 Task: Create in the project AgileNexus in Backlog an issue 'Integrate a new virtual assistant feature into an existing mobile application to enhance user experience and convenience', assign it to team member softage.4@softage.net and change the status to IN PROGRESS. Create in the project AgileNexus in Backlog an issue 'Develop a new tool for automated testing of web application cross-browser compatibility and responsiveness', assign it to team member softage.1@softage.net and change the status to IN PROGRESS
Action: Mouse moved to (303, 335)
Screenshot: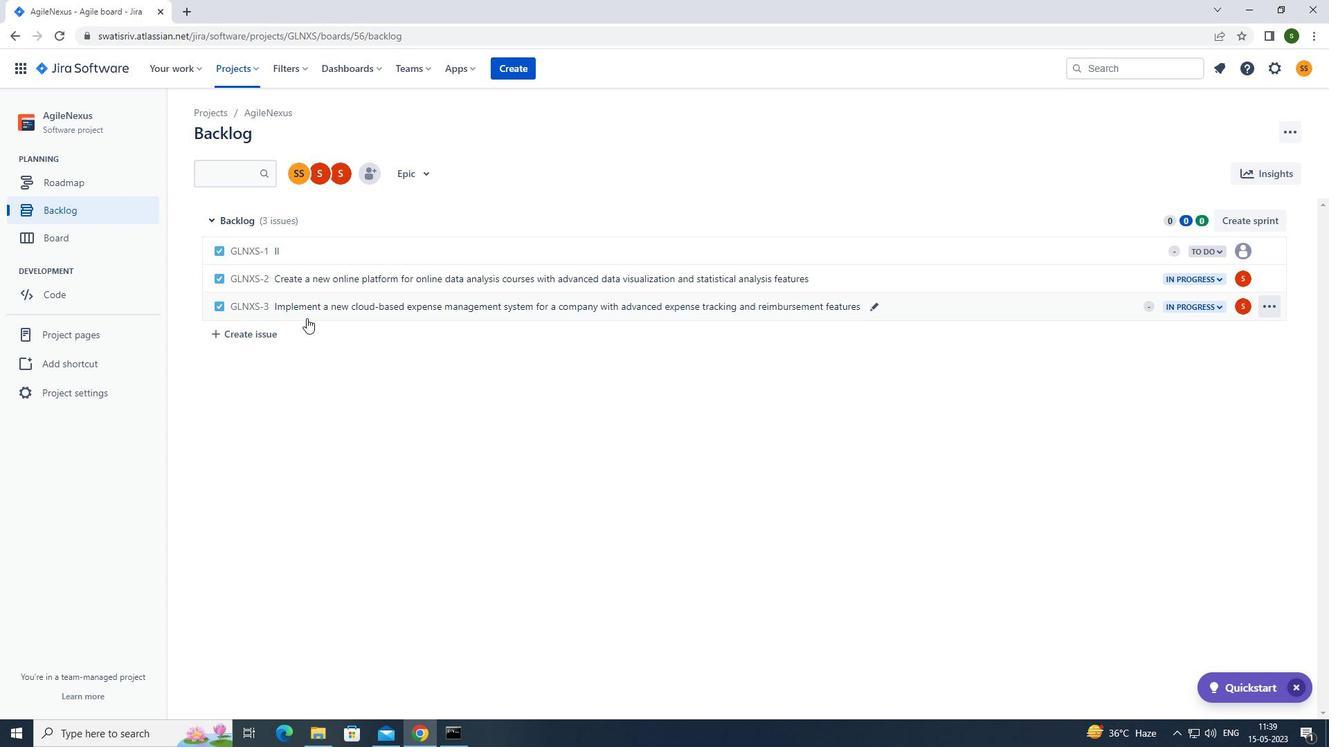 
Action: Mouse pressed left at (303, 335)
Screenshot: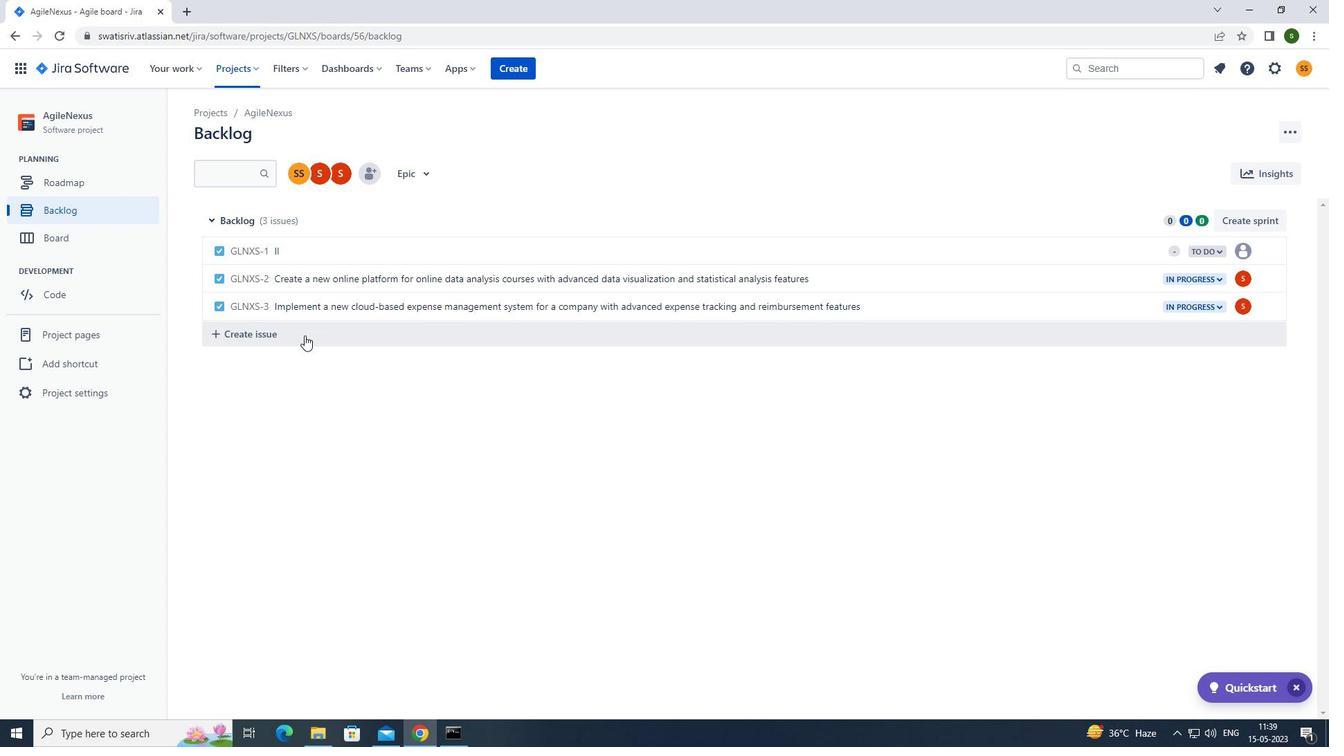 
Action: Mouse moved to (317, 335)
Screenshot: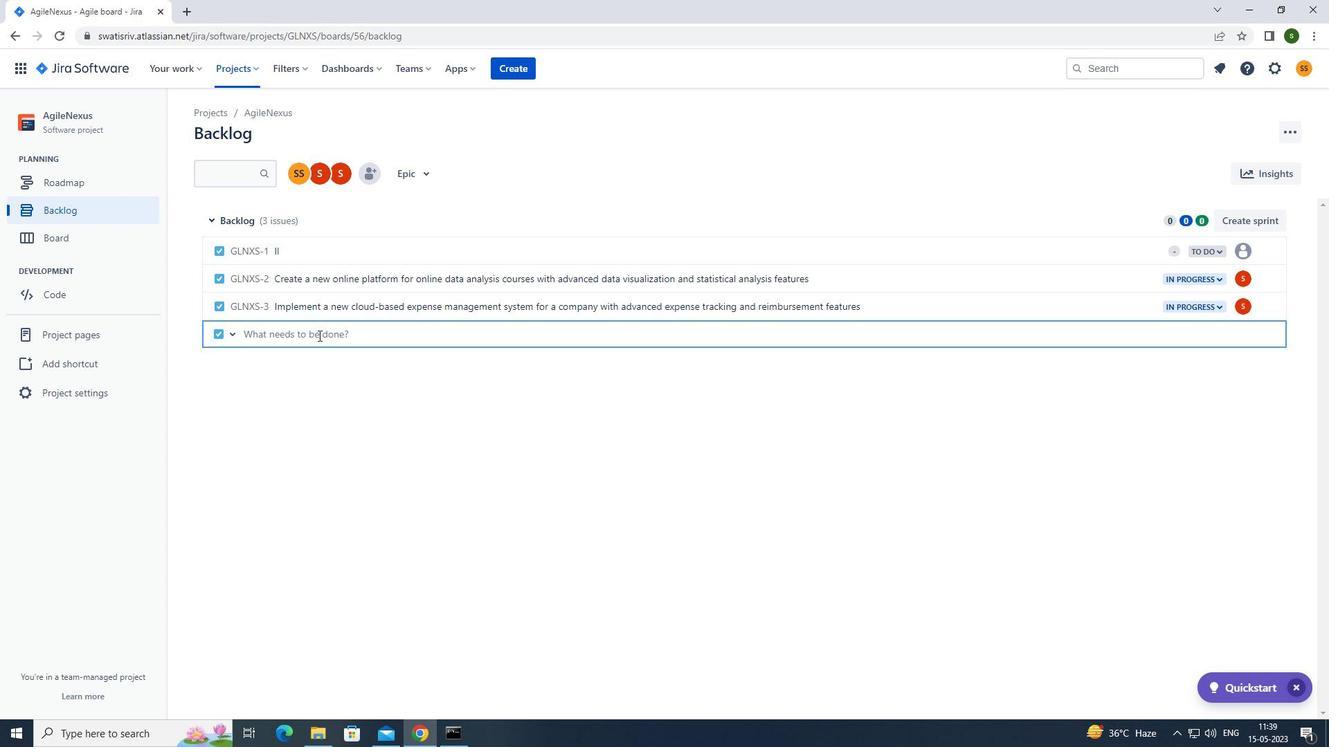 
Action: Key pressed <Key.caps_lock>i<Key.caps_lock>ntegrate<Key.space>a<Key.space>new<Key.space>virtual<Key.space>assistant<Key.space>feature<Key.space>into<Key.space>an<Key.space>existing<Key.space>mobile<Key.space>application<Key.space>to<Key.space>enhance<Key.space>user<Key.space>expeience<Key.space>and<Key.space>convenience<Key.enter>
Screenshot: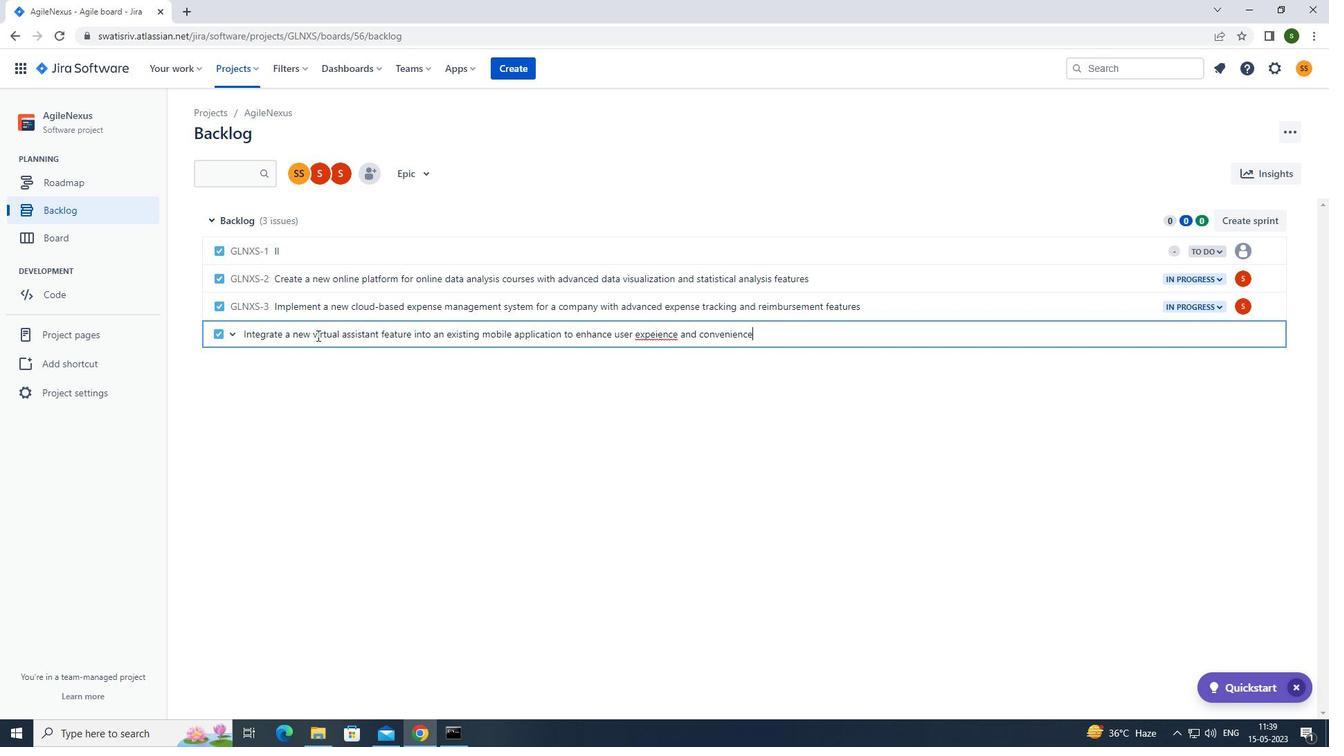 
Action: Mouse moved to (1239, 333)
Screenshot: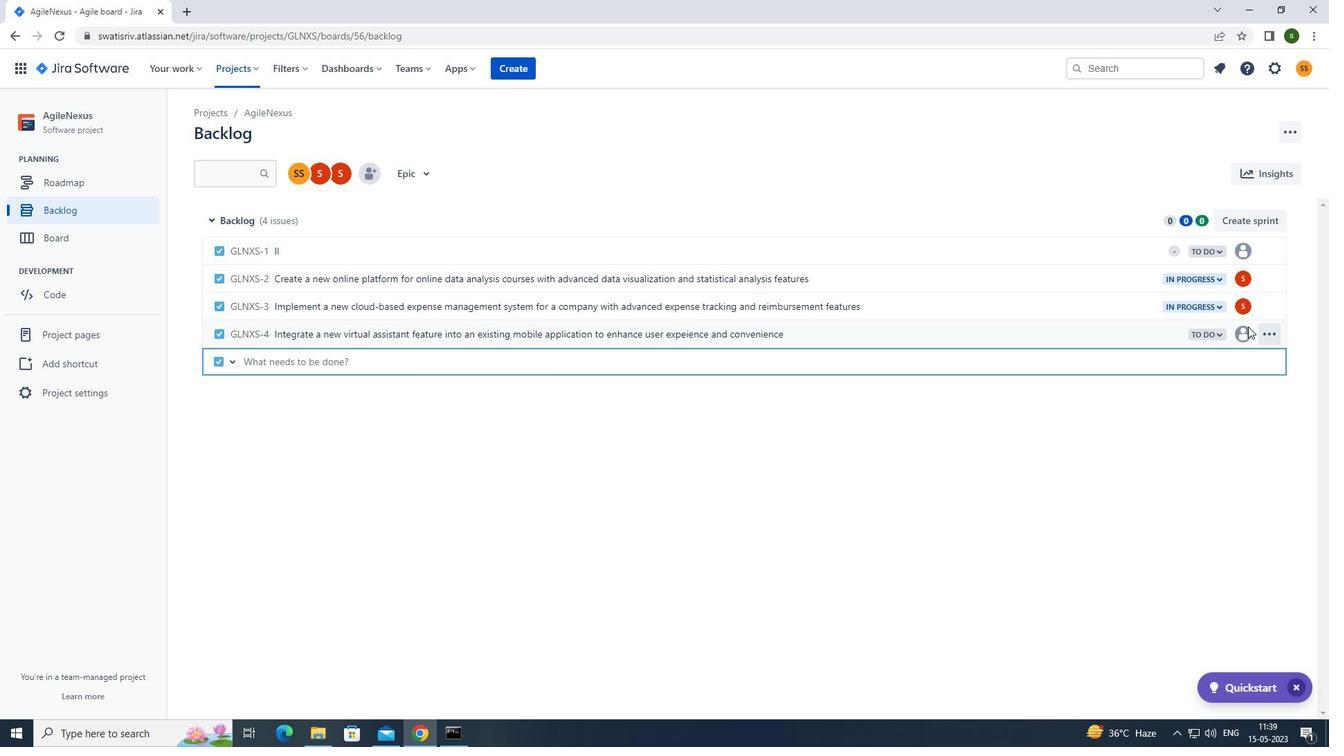 
Action: Mouse pressed left at (1239, 333)
Screenshot: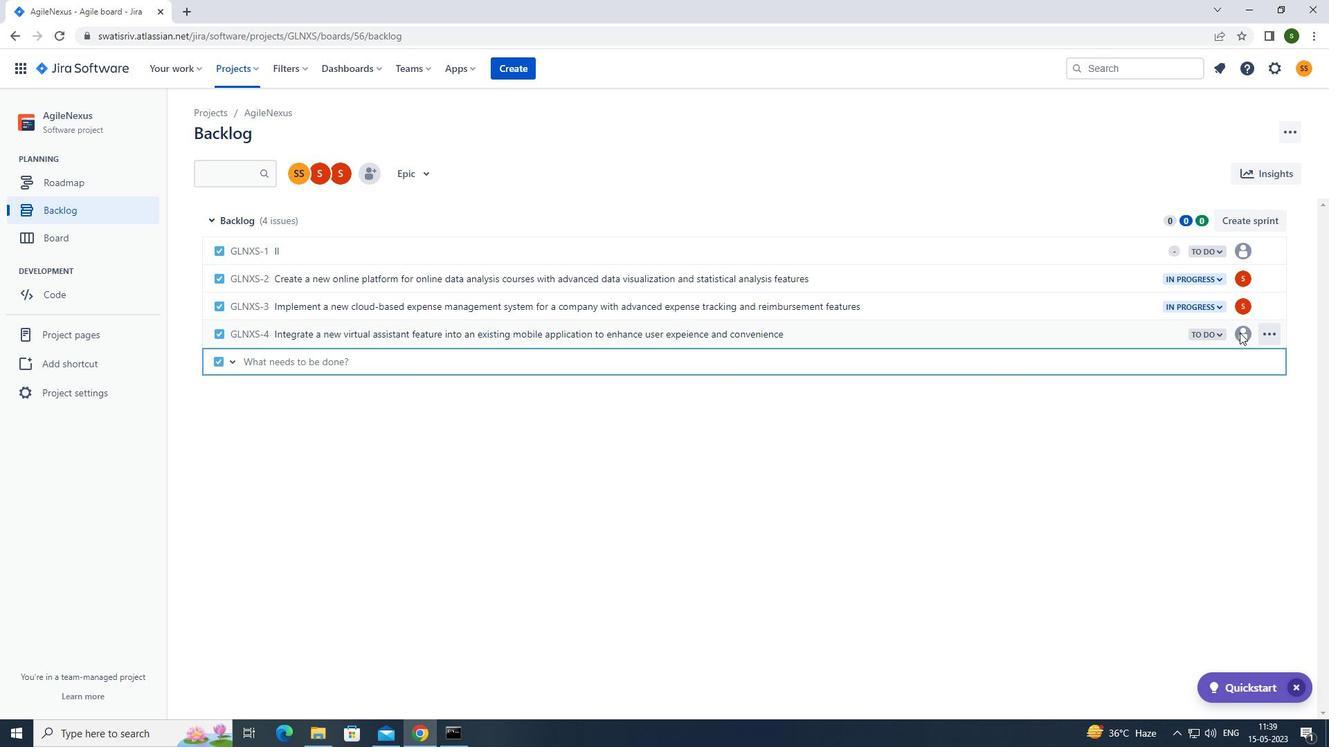 
Action: Mouse moved to (1239, 337)
Screenshot: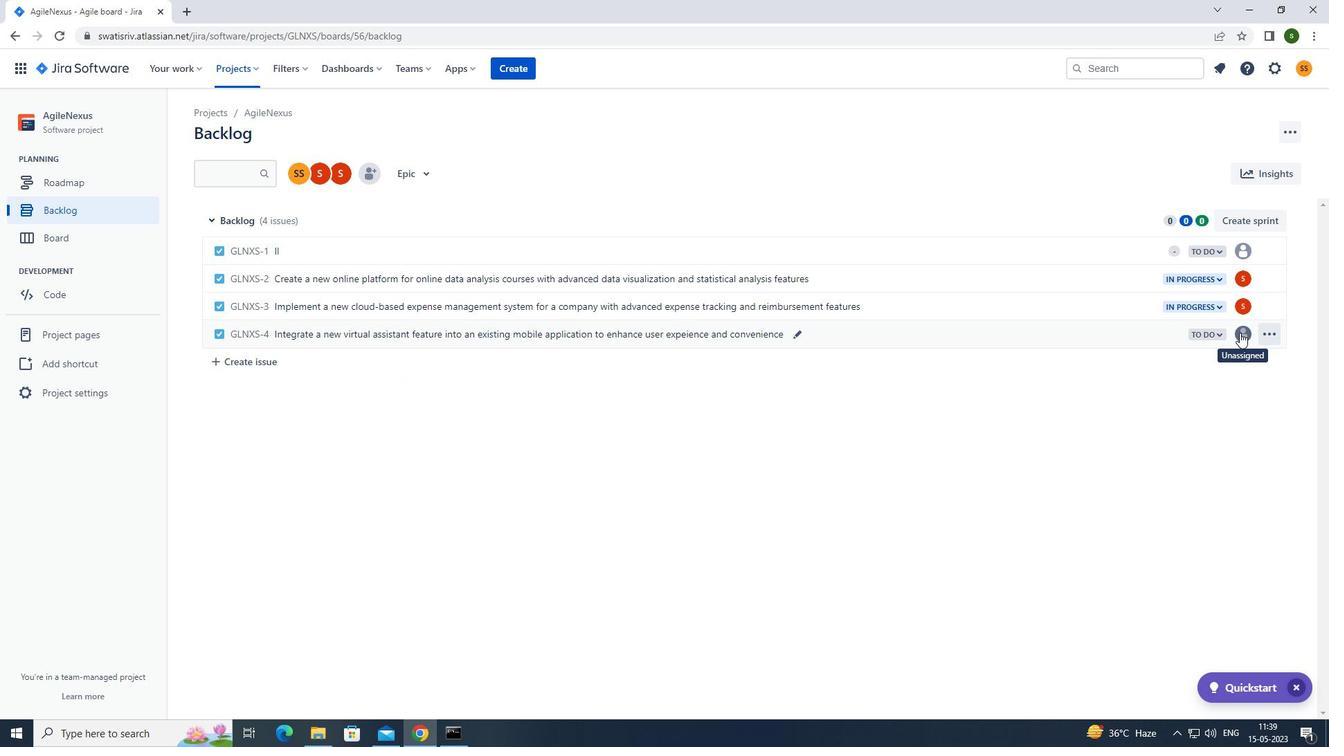 
Action: Mouse pressed left at (1239, 337)
Screenshot: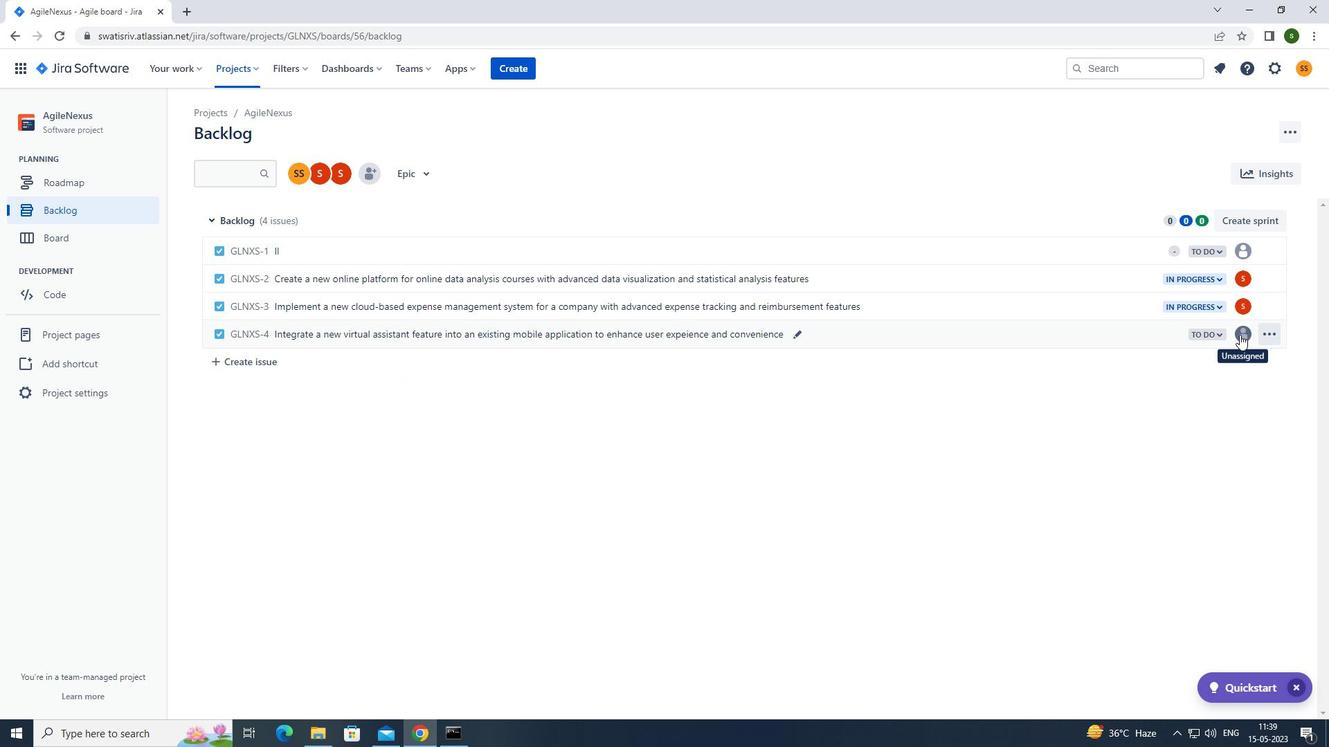 
Action: Mouse moved to (1126, 501)
Screenshot: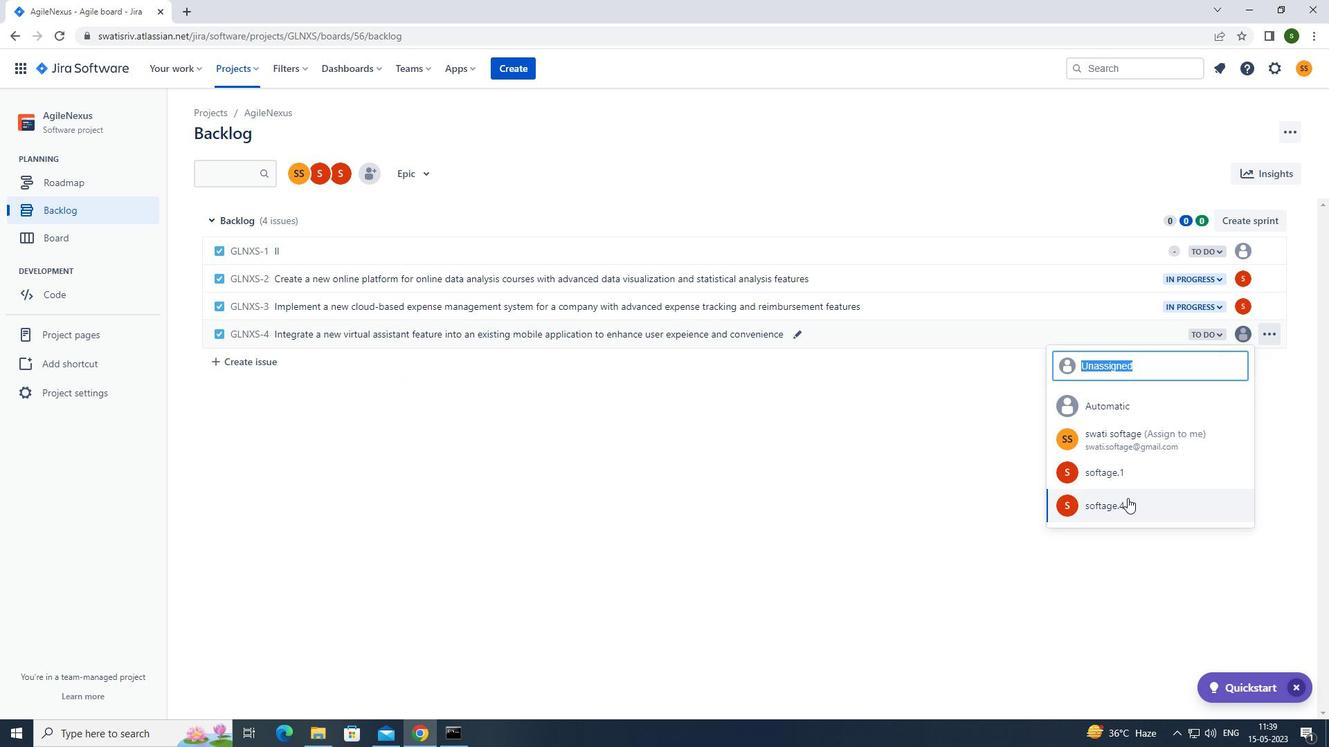 
Action: Mouse pressed left at (1126, 501)
Screenshot: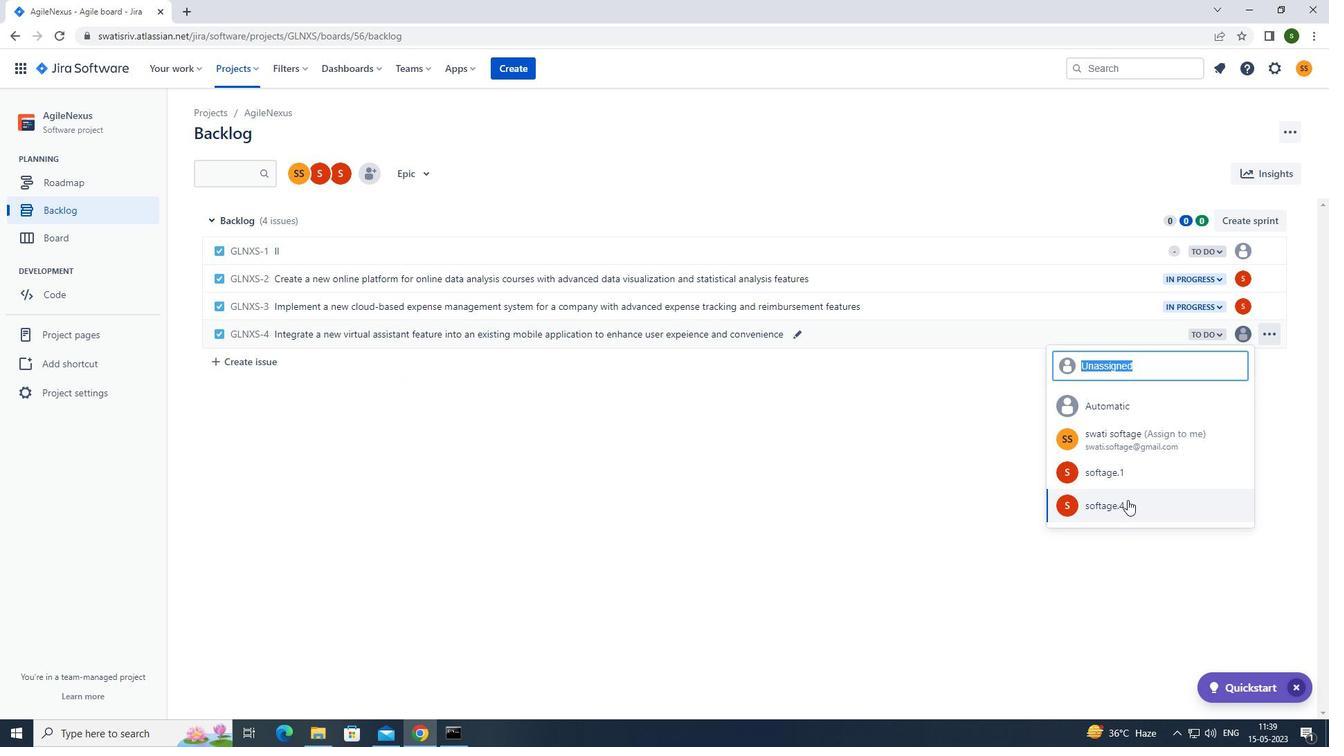 
Action: Mouse moved to (1209, 331)
Screenshot: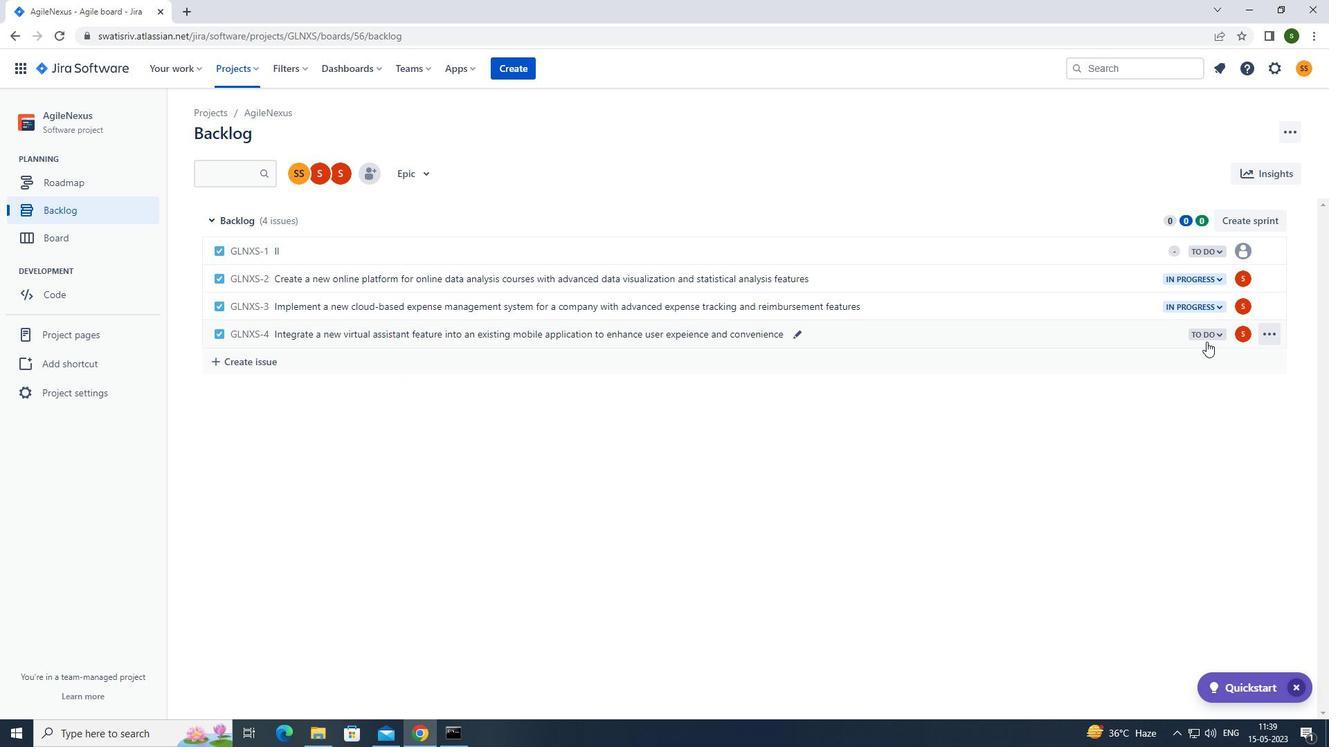 
Action: Mouse pressed left at (1209, 331)
Screenshot: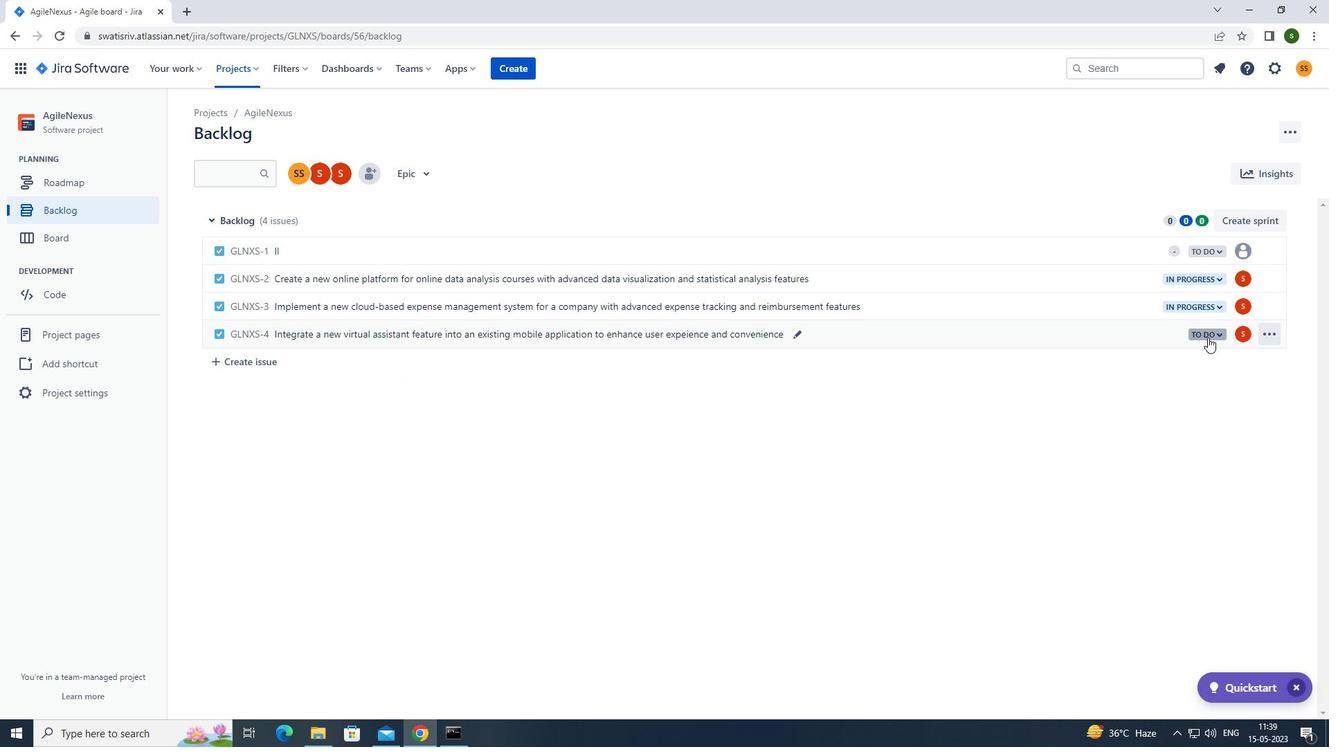 
Action: Mouse moved to (1160, 360)
Screenshot: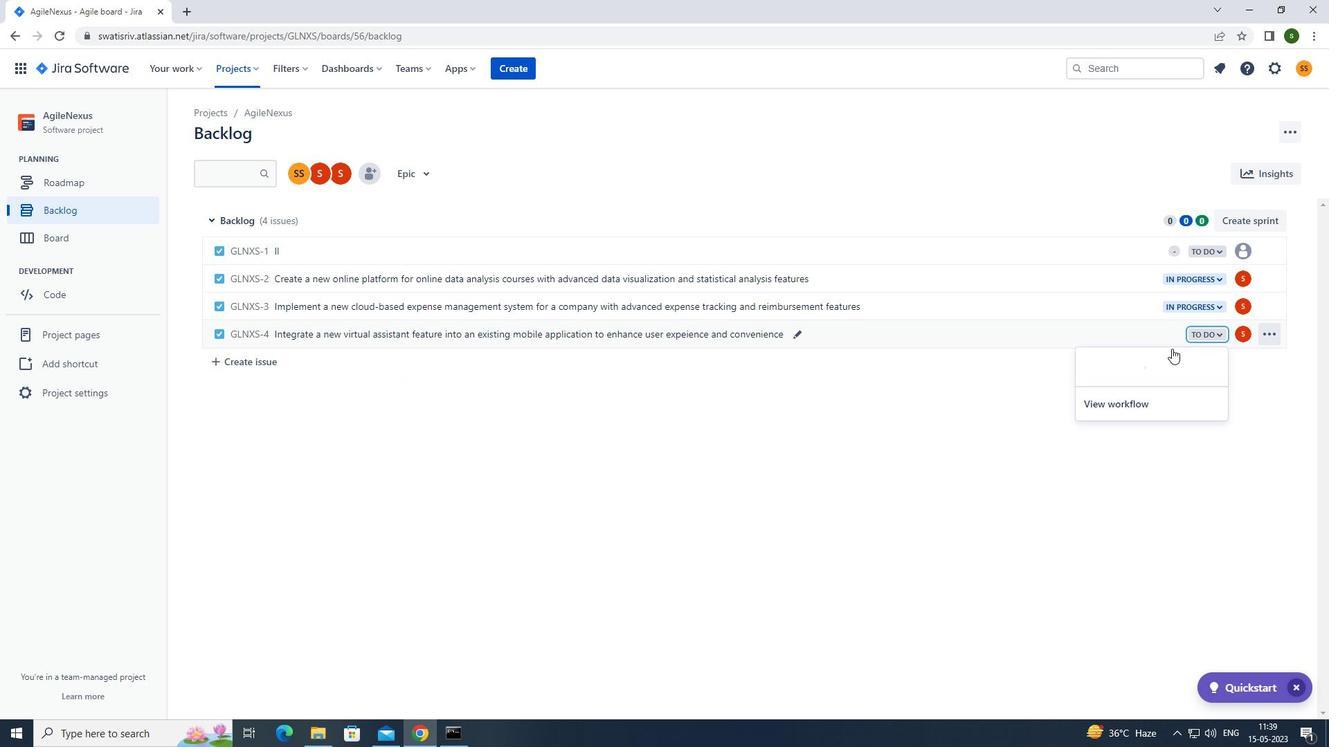 
Action: Mouse pressed left at (1160, 360)
Screenshot: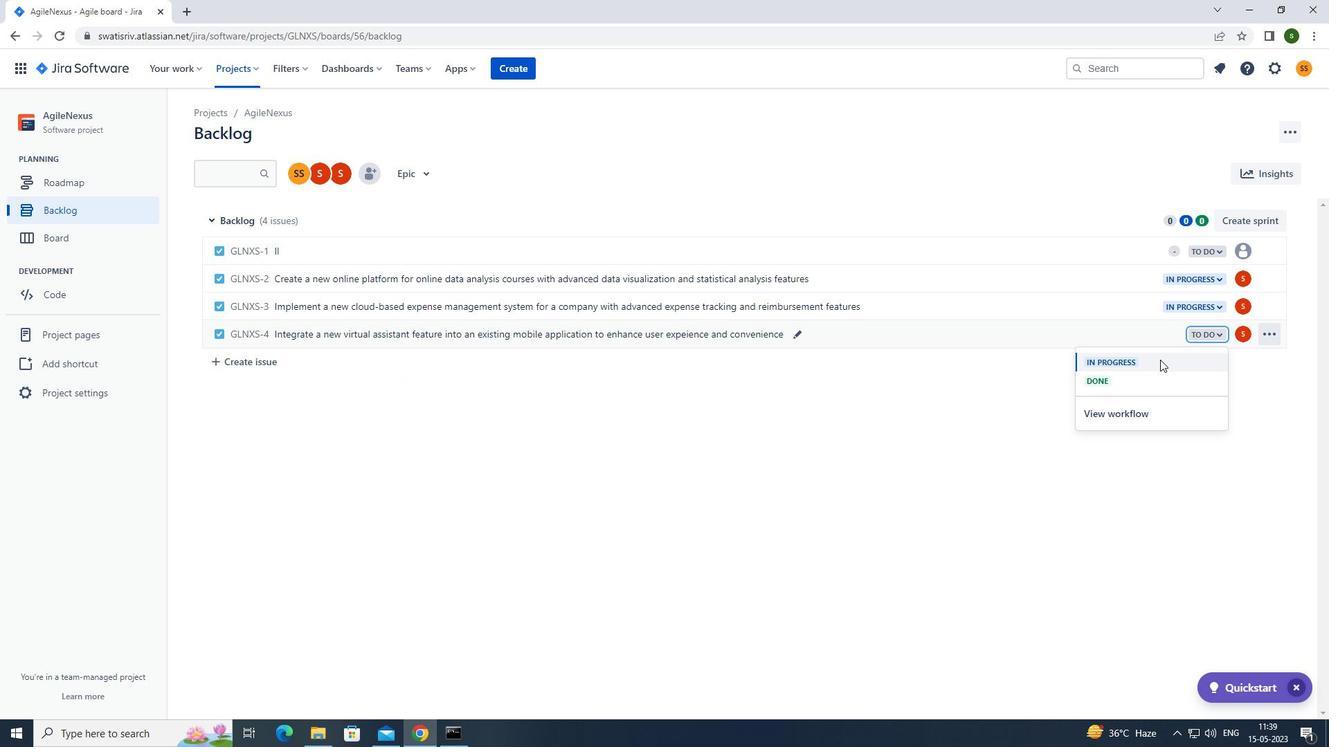 
Action: Mouse moved to (299, 354)
Screenshot: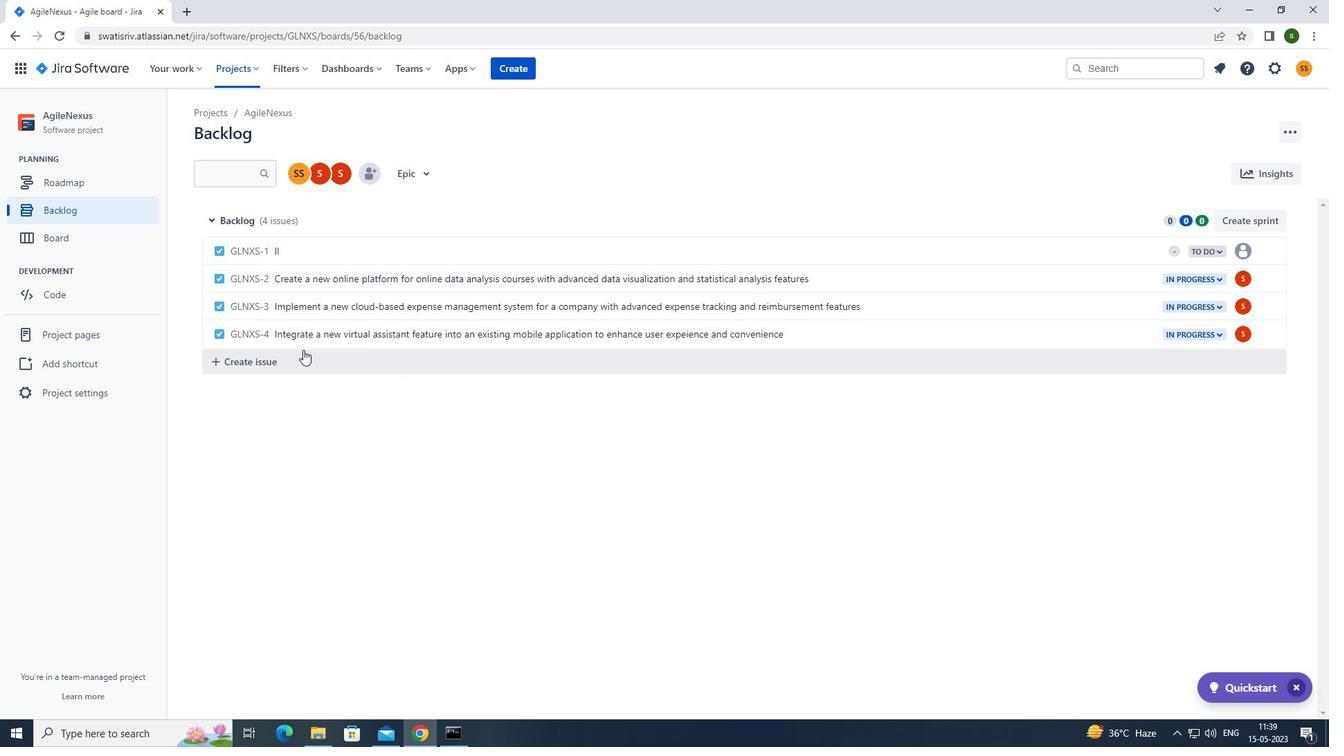 
Action: Mouse pressed left at (299, 354)
Screenshot: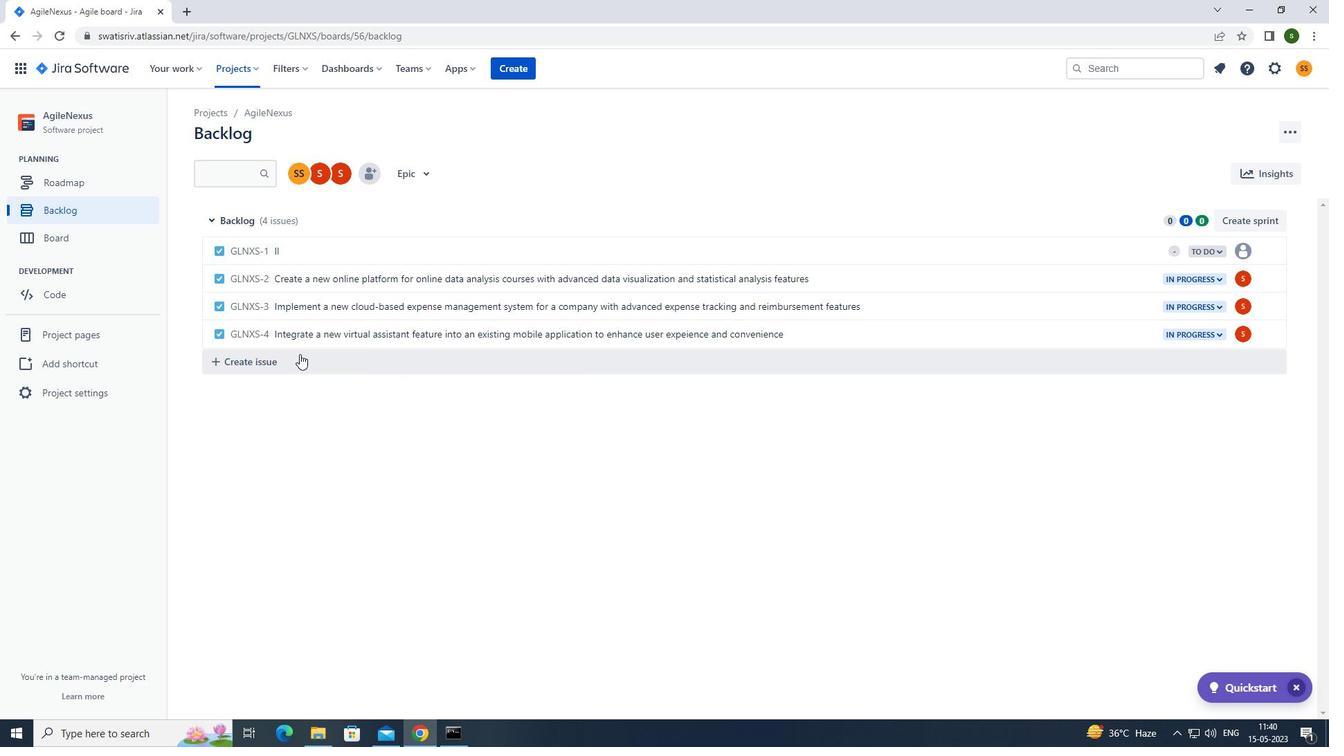 
Action: Mouse moved to (364, 366)
Screenshot: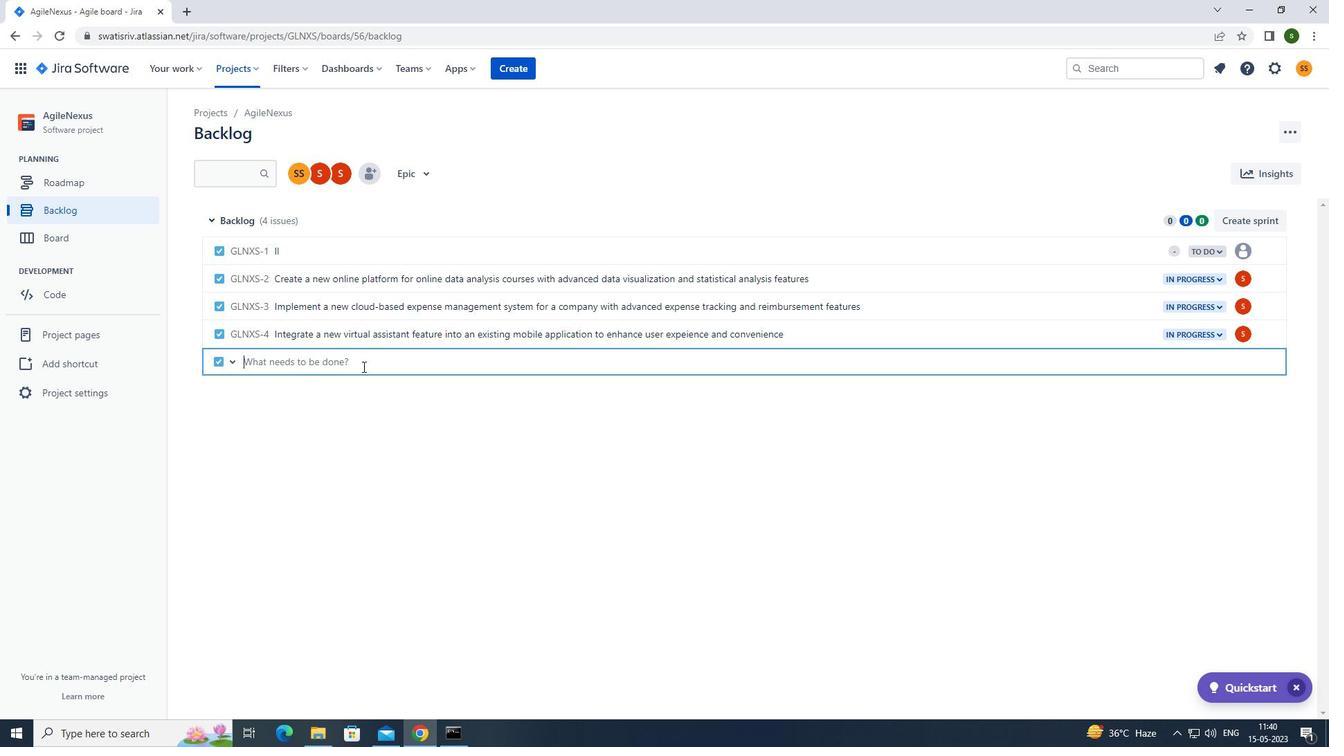 
Action: Key pressed <Key.caps_lock>d<Key.caps_lock>evelop<Key.space>a<Key.space>new<Key.space>tool<Key.space>for<Key.space>automated<Key.space>testing<Key.space>of<Key.space>web<Key.space>application<Key.space>cross-browser<Key.space>compatibility<Key.space>and<Key.space>responsiveness<Key.enter>
Screenshot: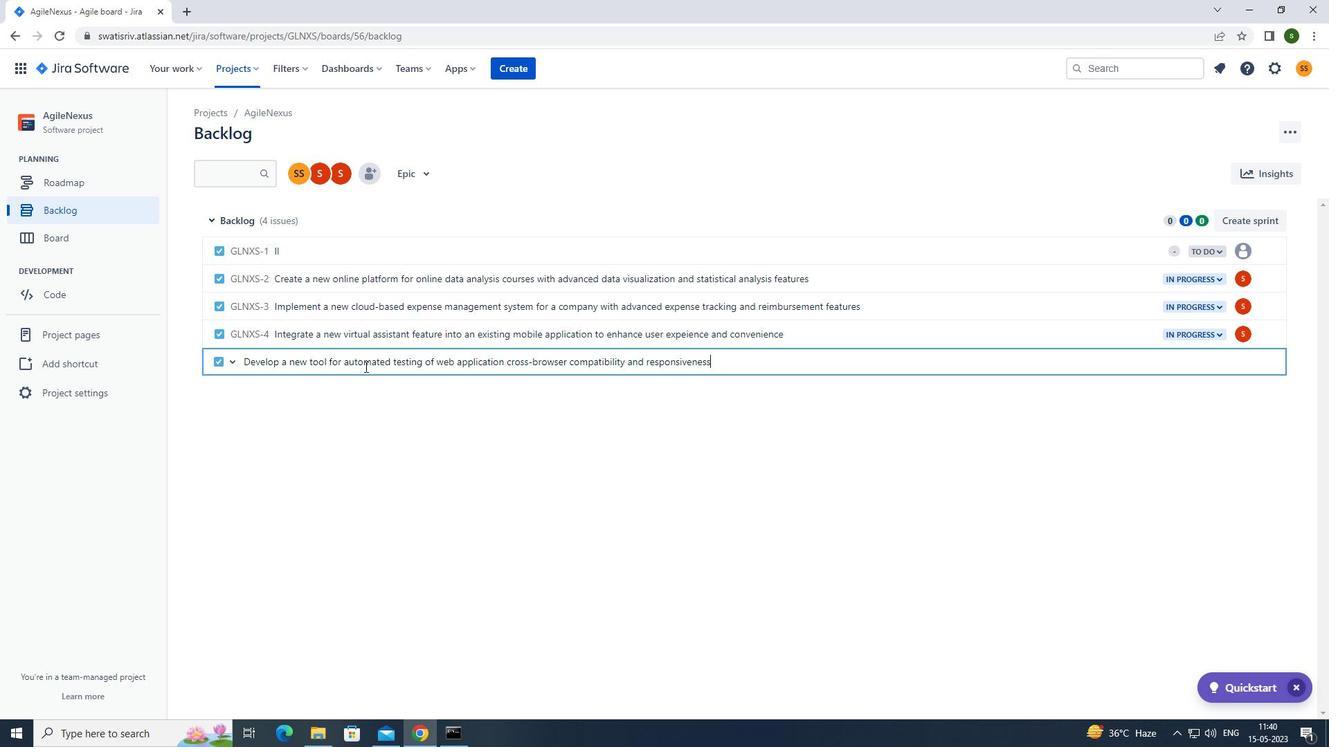 
Action: Mouse moved to (1243, 360)
Screenshot: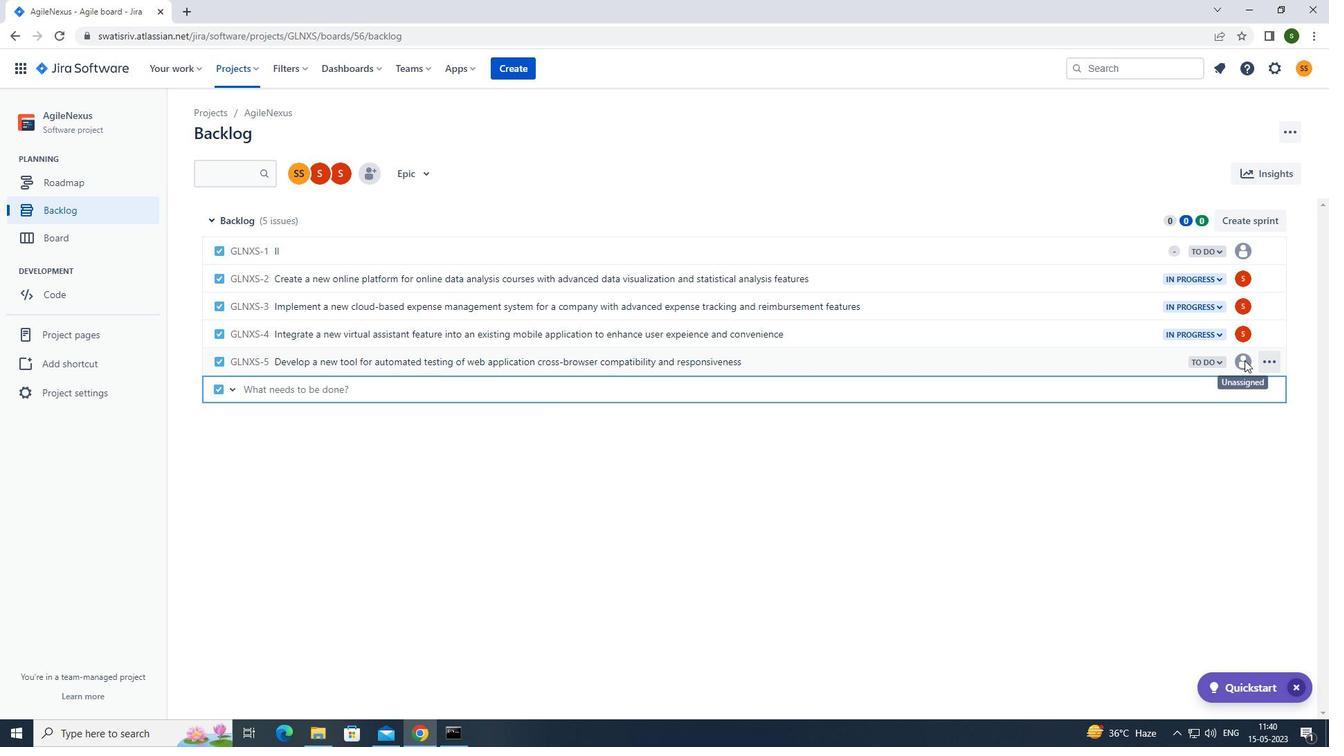 
Action: Mouse pressed left at (1243, 360)
Screenshot: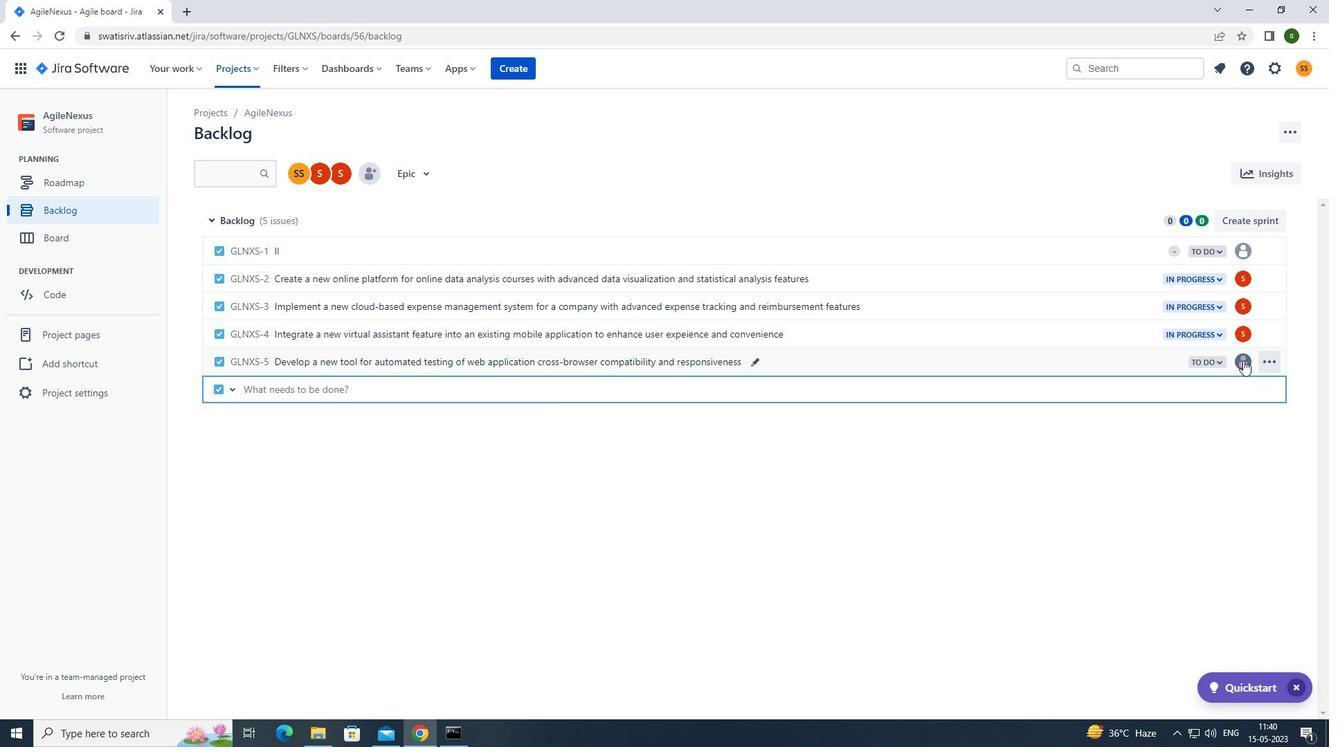 
Action: Mouse moved to (1131, 504)
Screenshot: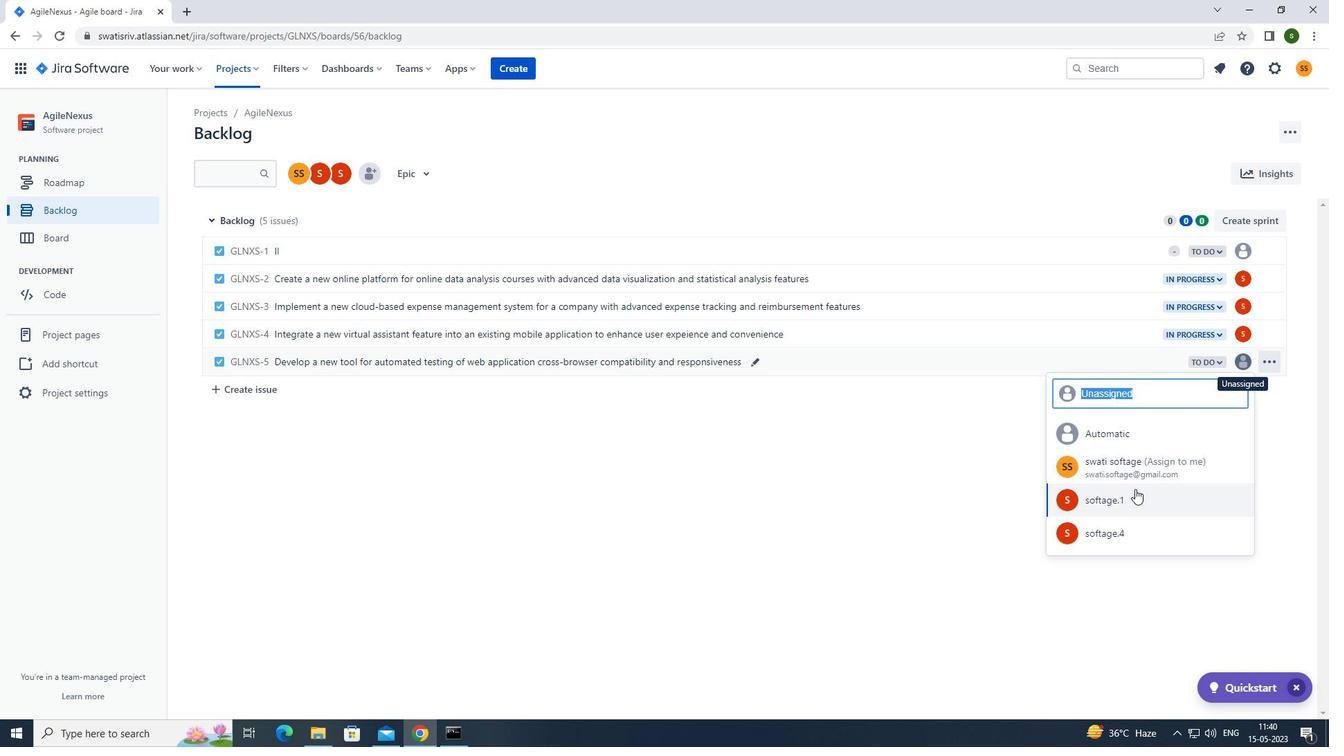 
Action: Mouse pressed left at (1131, 504)
Screenshot: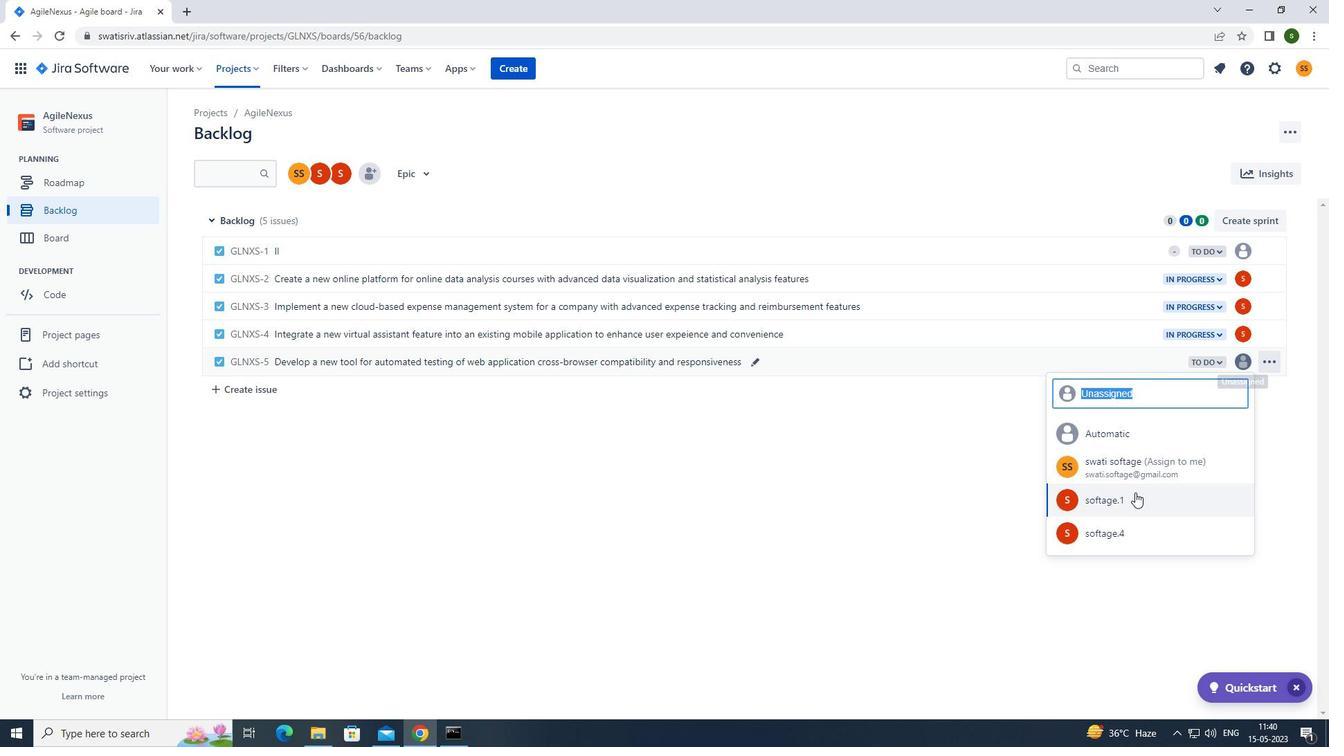 
Action: Mouse moved to (1208, 360)
Screenshot: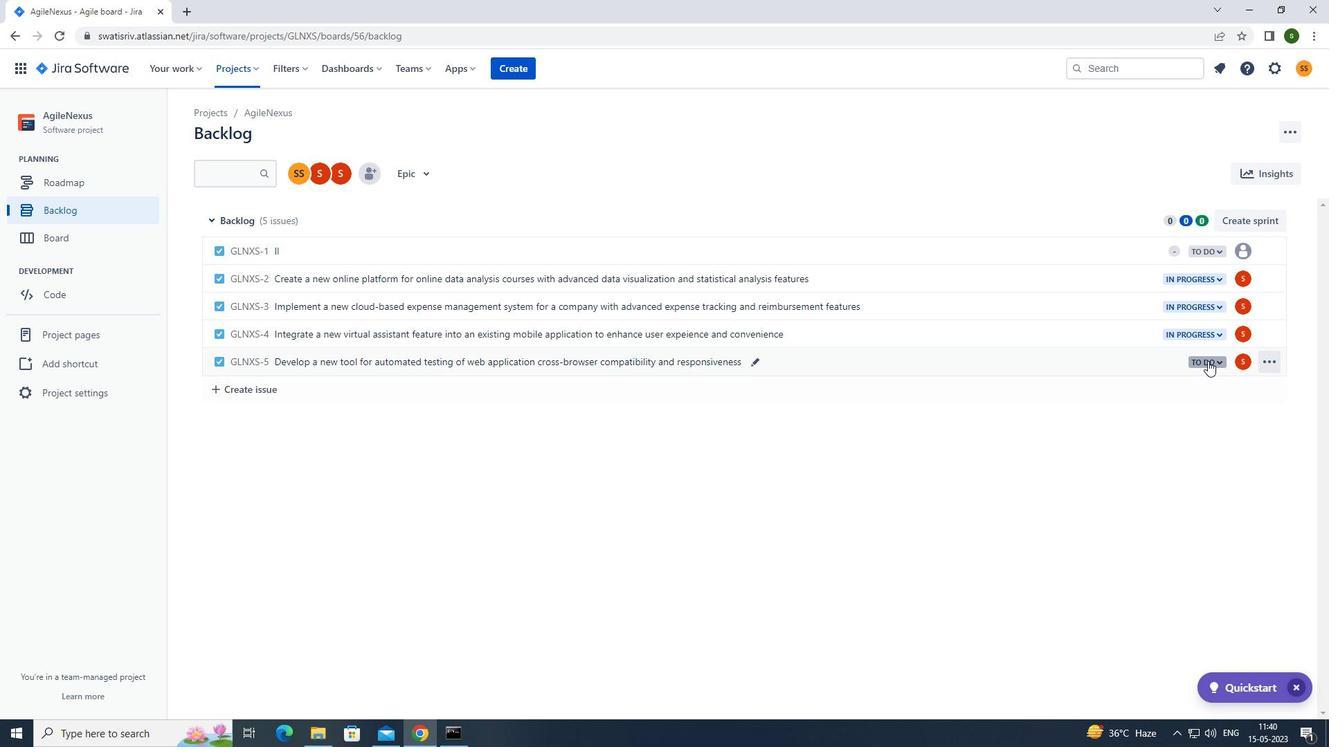
Action: Mouse pressed left at (1208, 360)
Screenshot: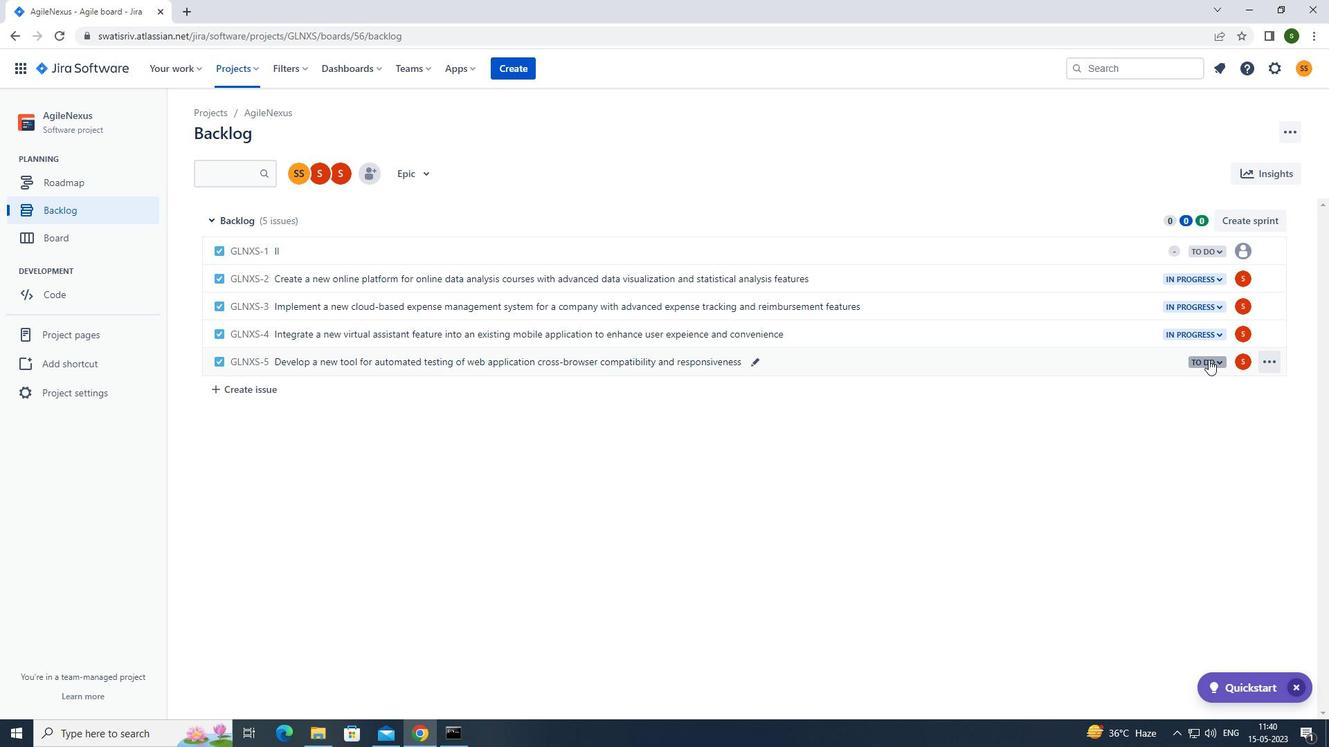 
Action: Mouse moved to (1176, 388)
Screenshot: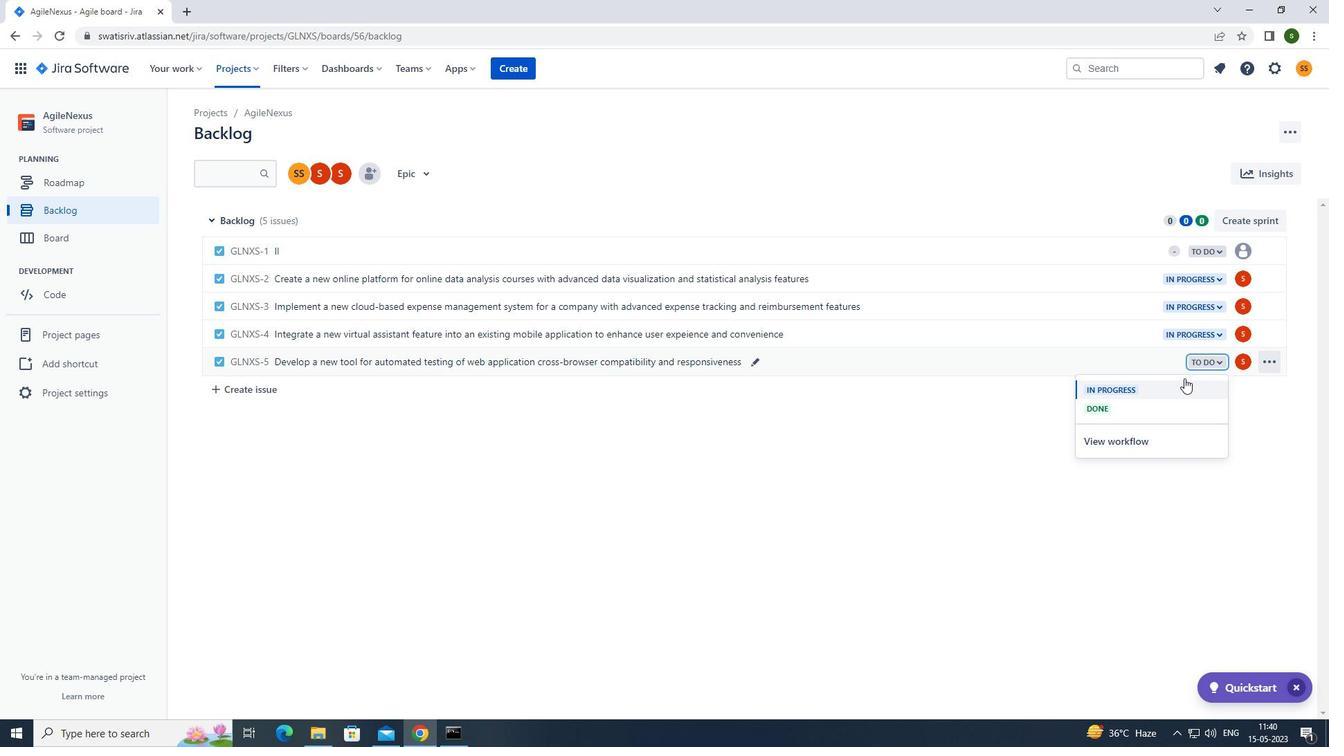 
Action: Mouse pressed left at (1176, 388)
Screenshot: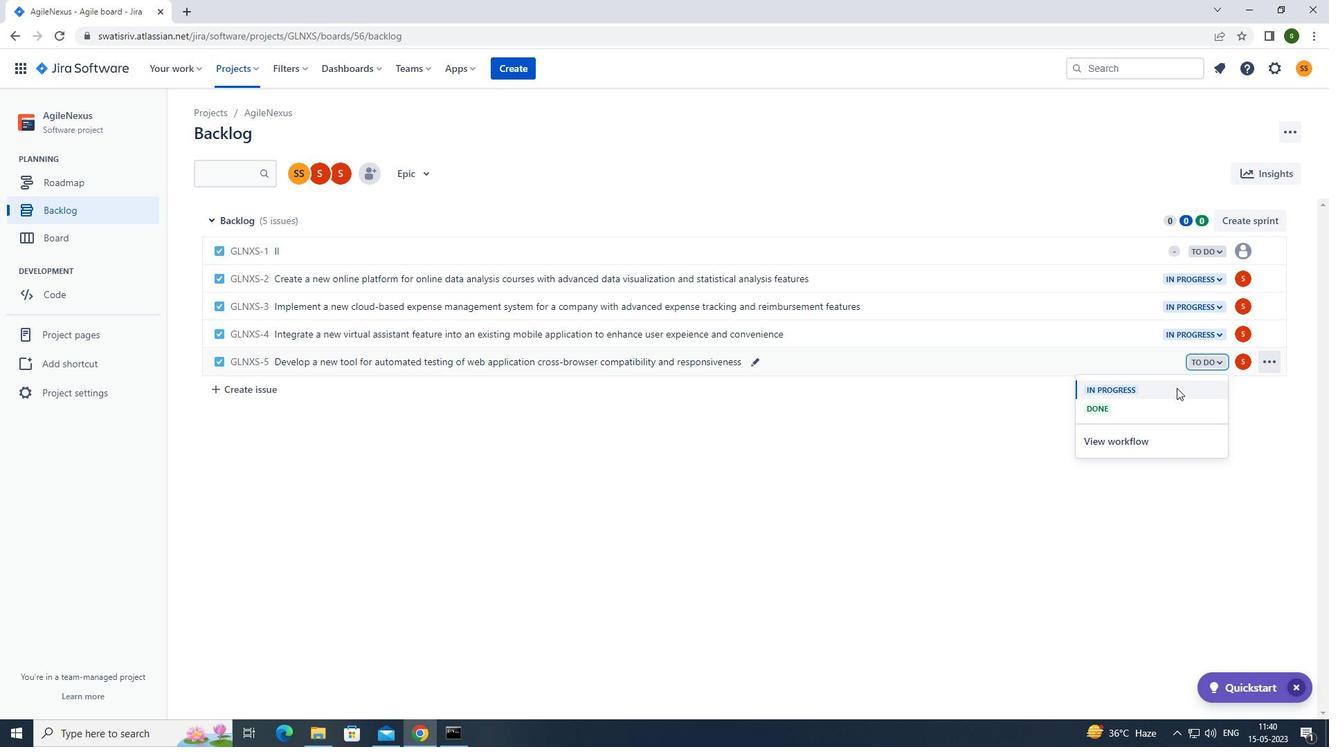 
Action: Mouse moved to (927, 541)
Screenshot: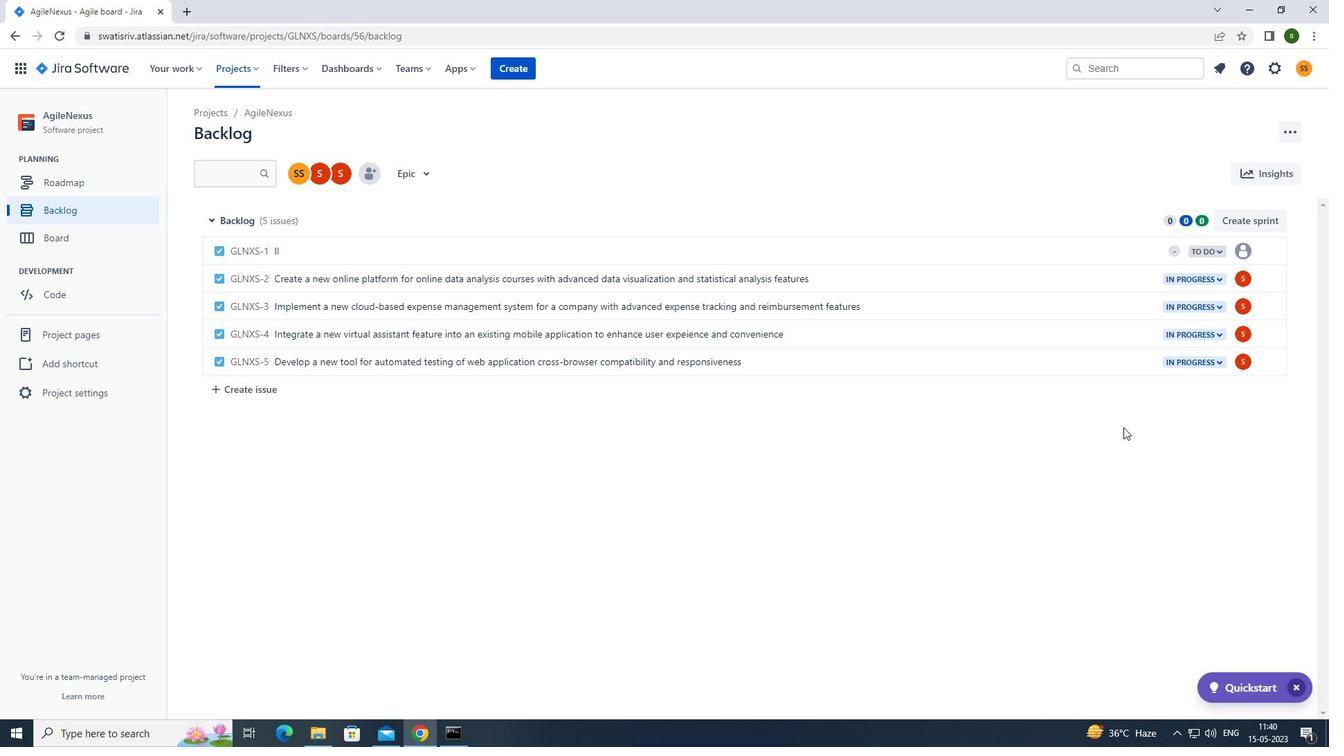 
